 Task: Add Belgioioso Burrata Cheese With Black Truffles to the cart.
Action: Mouse moved to (25, 90)
Screenshot: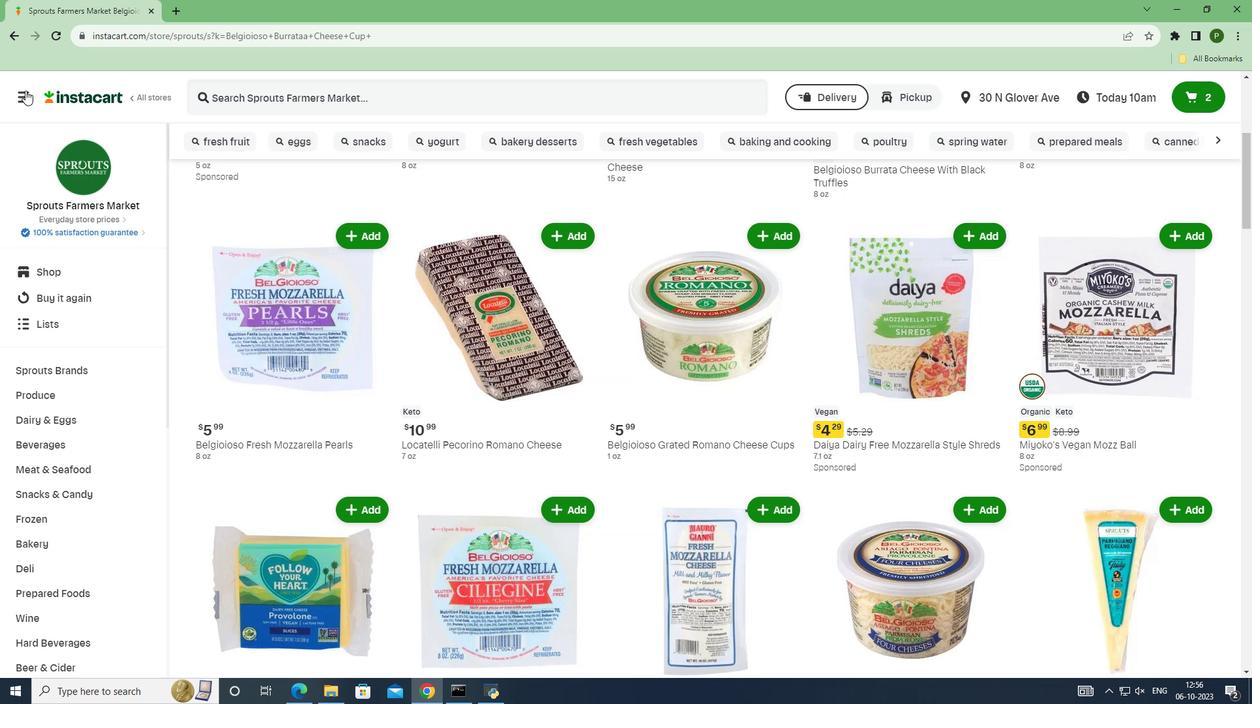 
Action: Mouse pressed left at (25, 90)
Screenshot: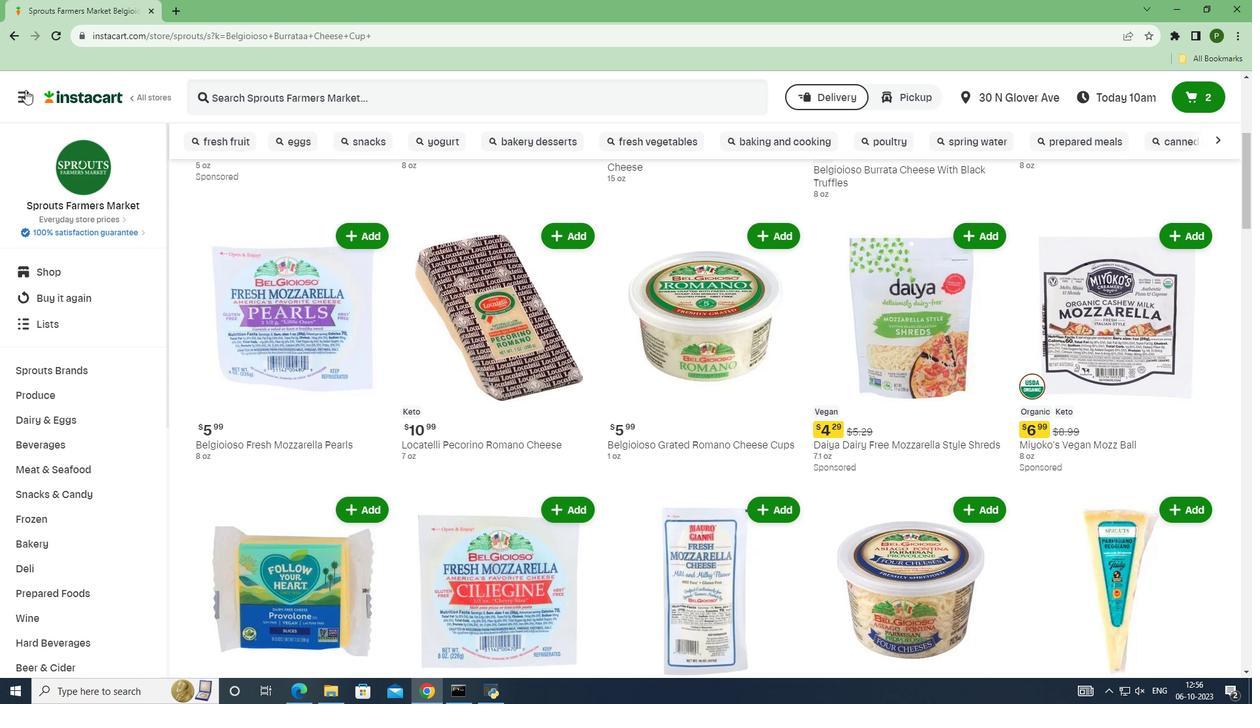 
Action: Mouse moved to (56, 348)
Screenshot: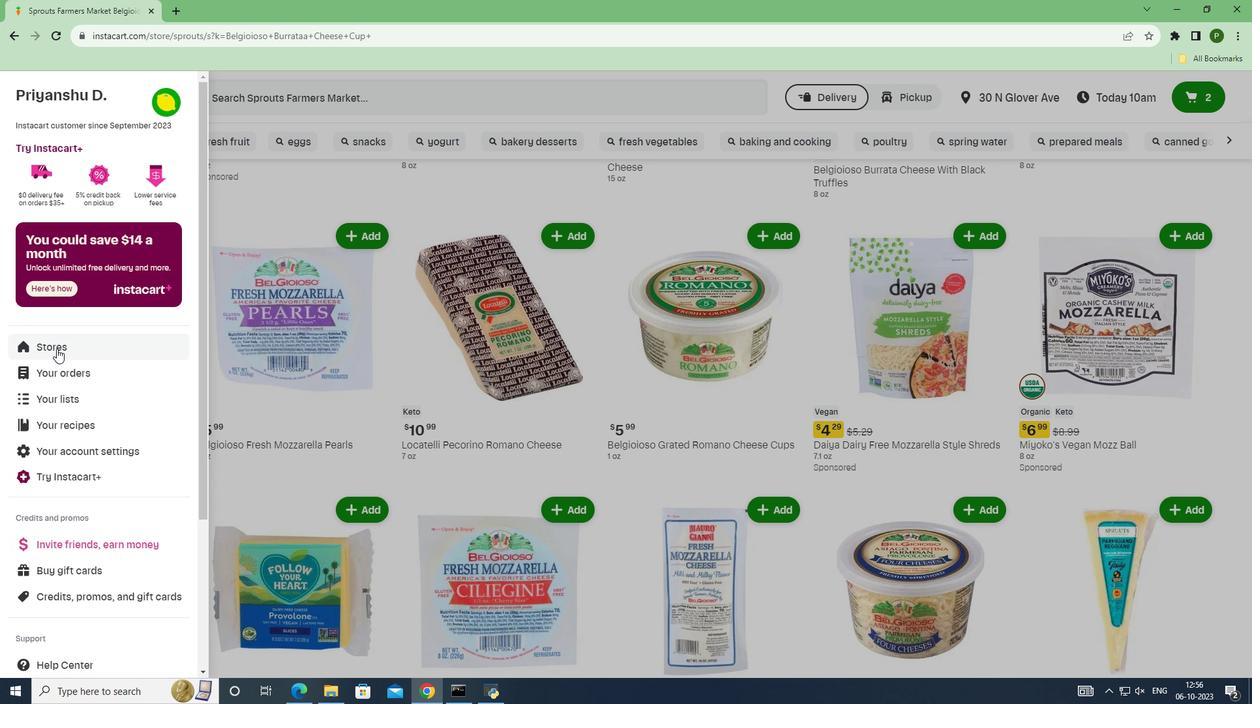 
Action: Mouse pressed left at (56, 348)
Screenshot: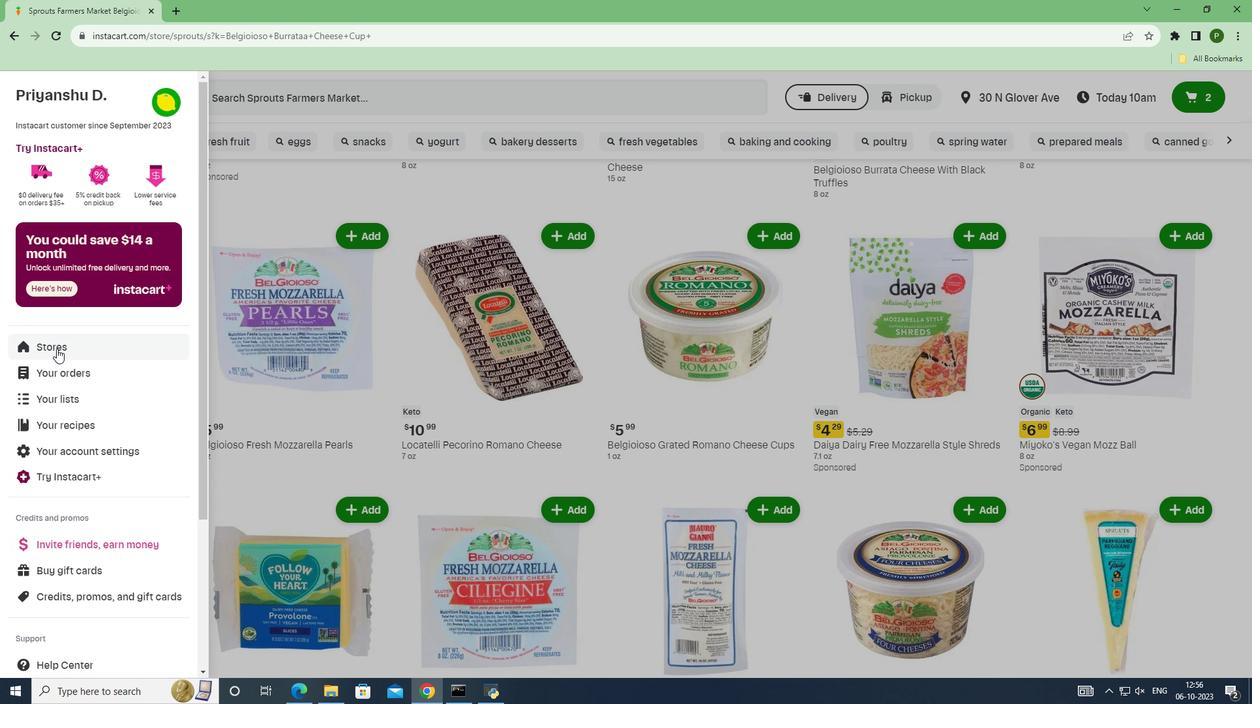 
Action: Mouse moved to (298, 157)
Screenshot: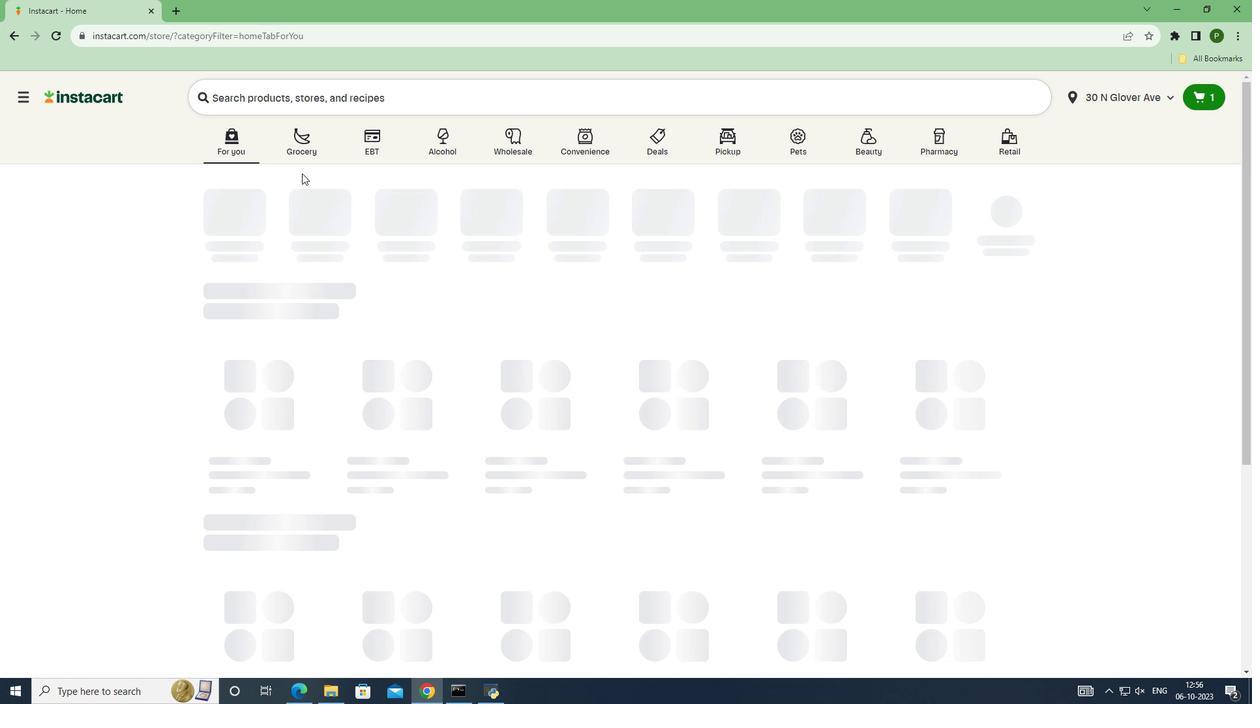 
Action: Mouse pressed left at (298, 157)
Screenshot: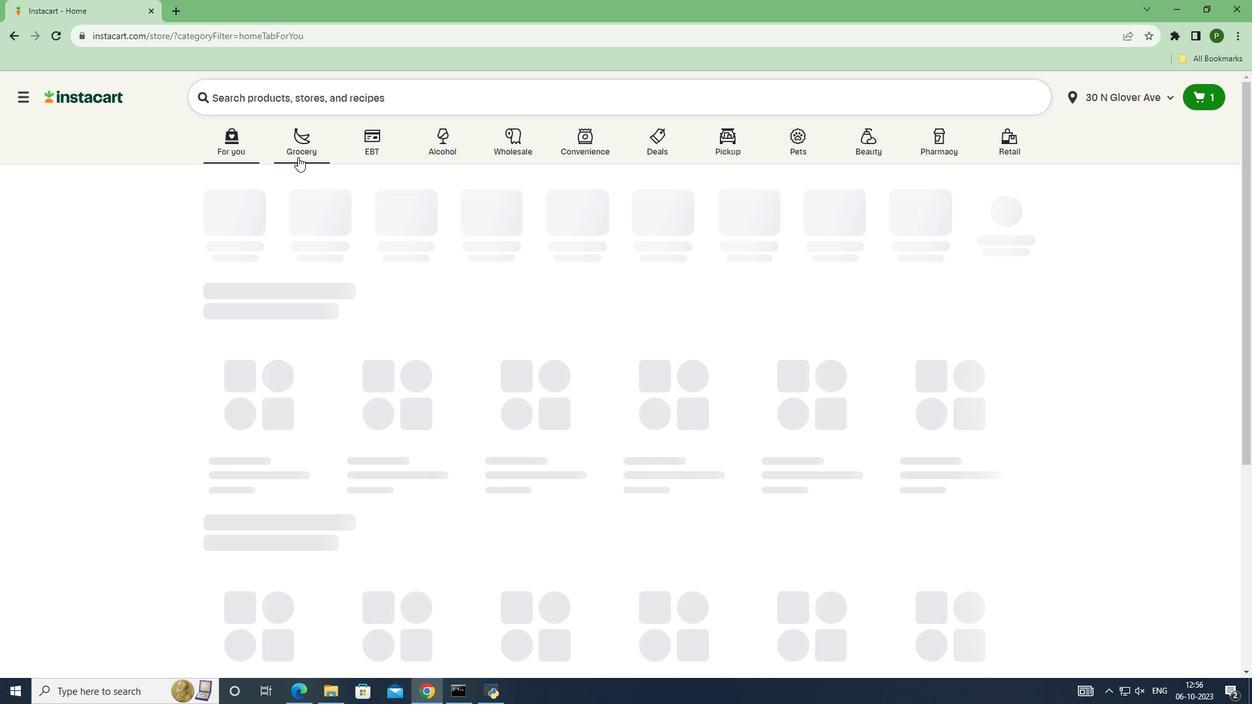 
Action: Mouse moved to (405, 221)
Screenshot: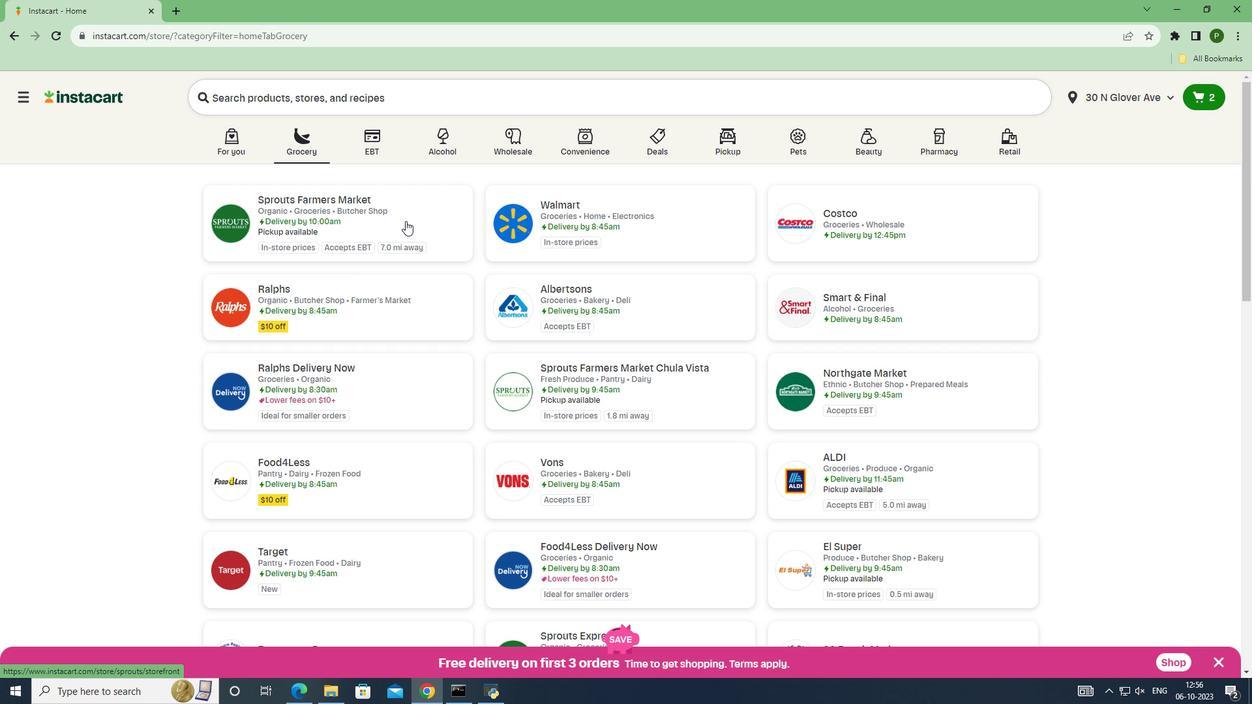 
Action: Mouse pressed left at (405, 221)
Screenshot: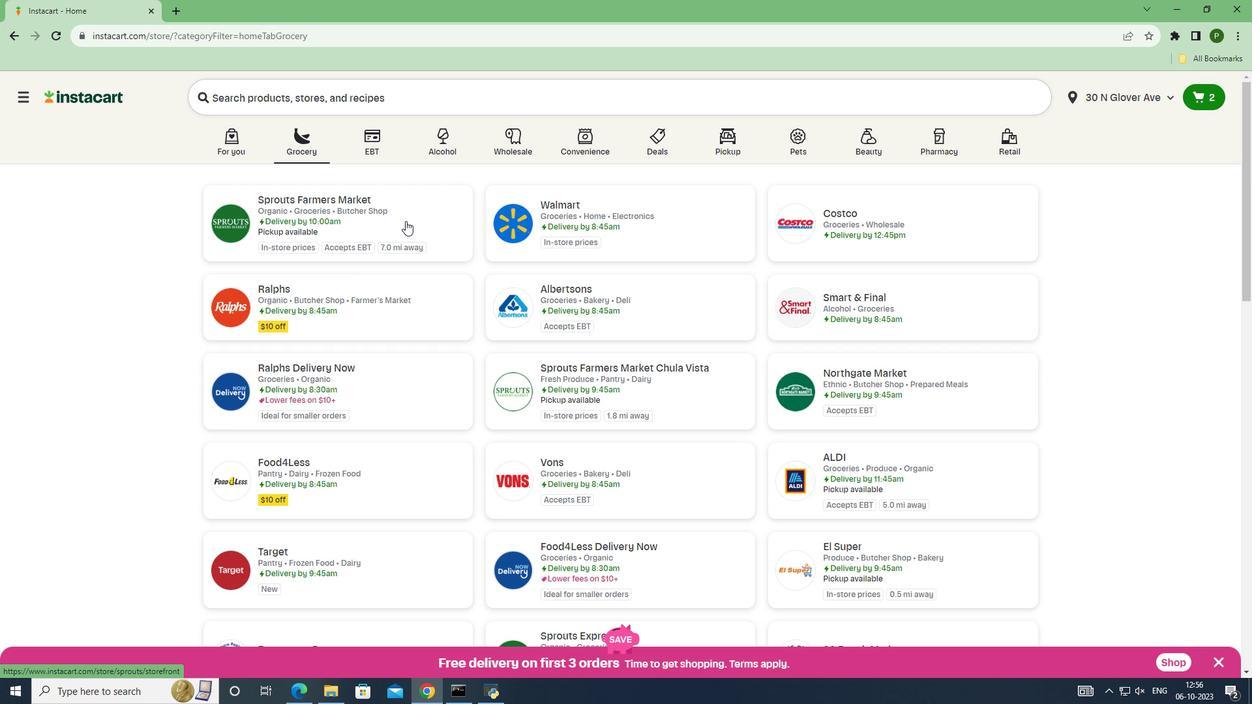 
Action: Mouse moved to (56, 420)
Screenshot: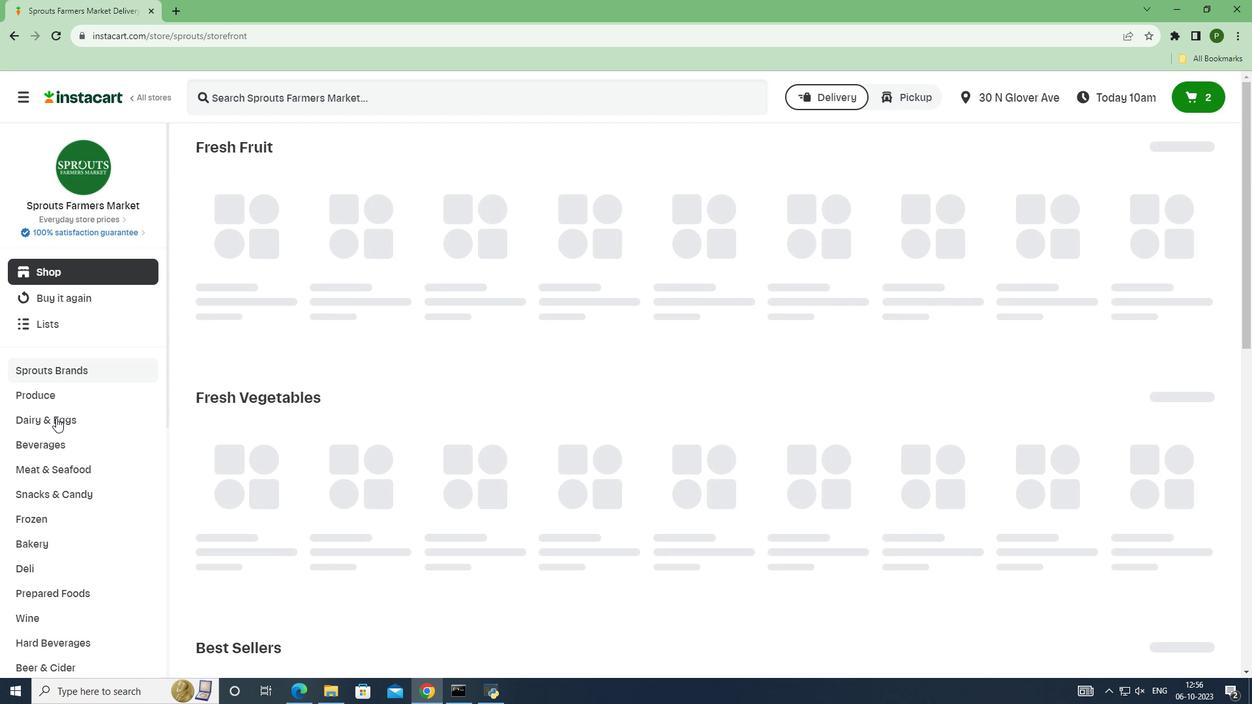 
Action: Mouse pressed left at (56, 420)
Screenshot: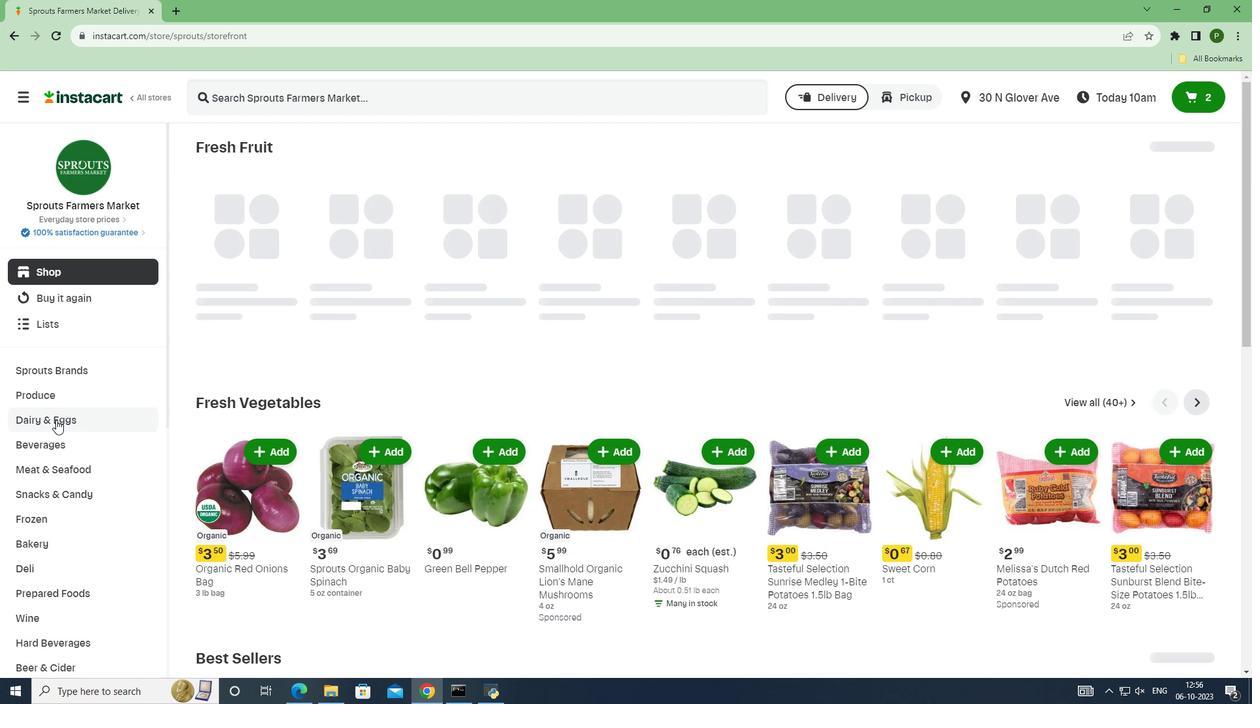 
Action: Mouse moved to (65, 464)
Screenshot: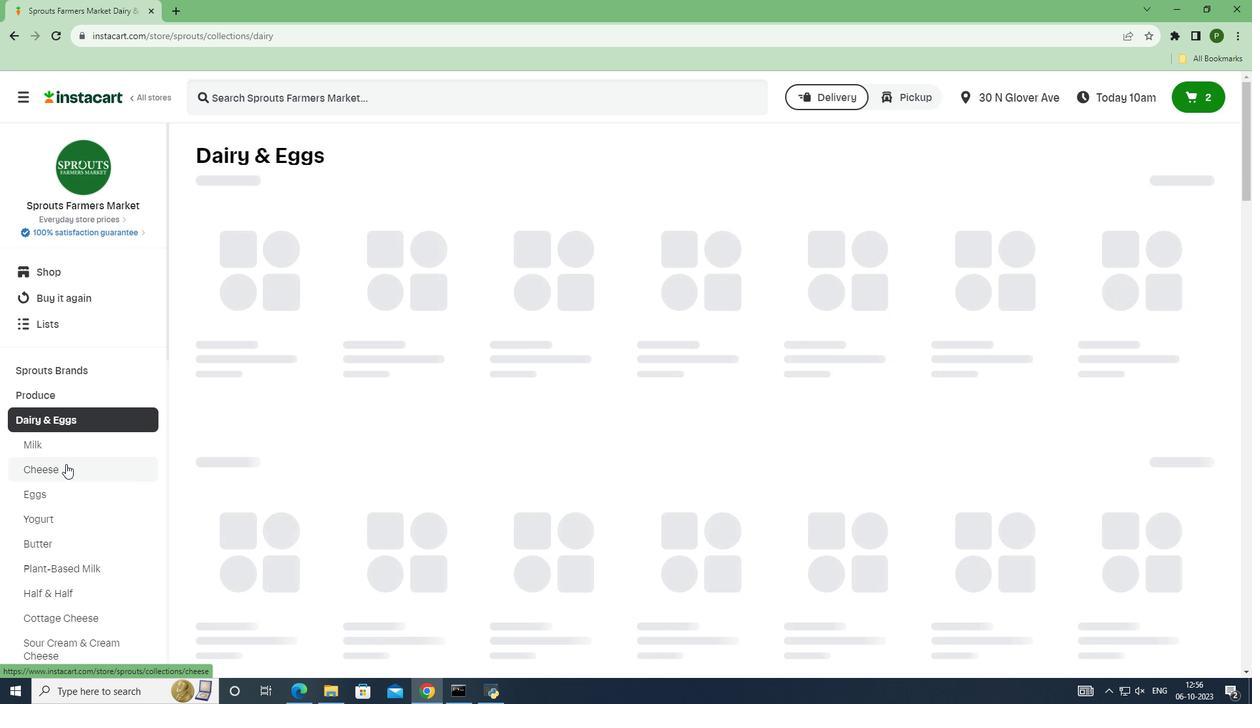 
Action: Mouse pressed left at (65, 464)
Screenshot: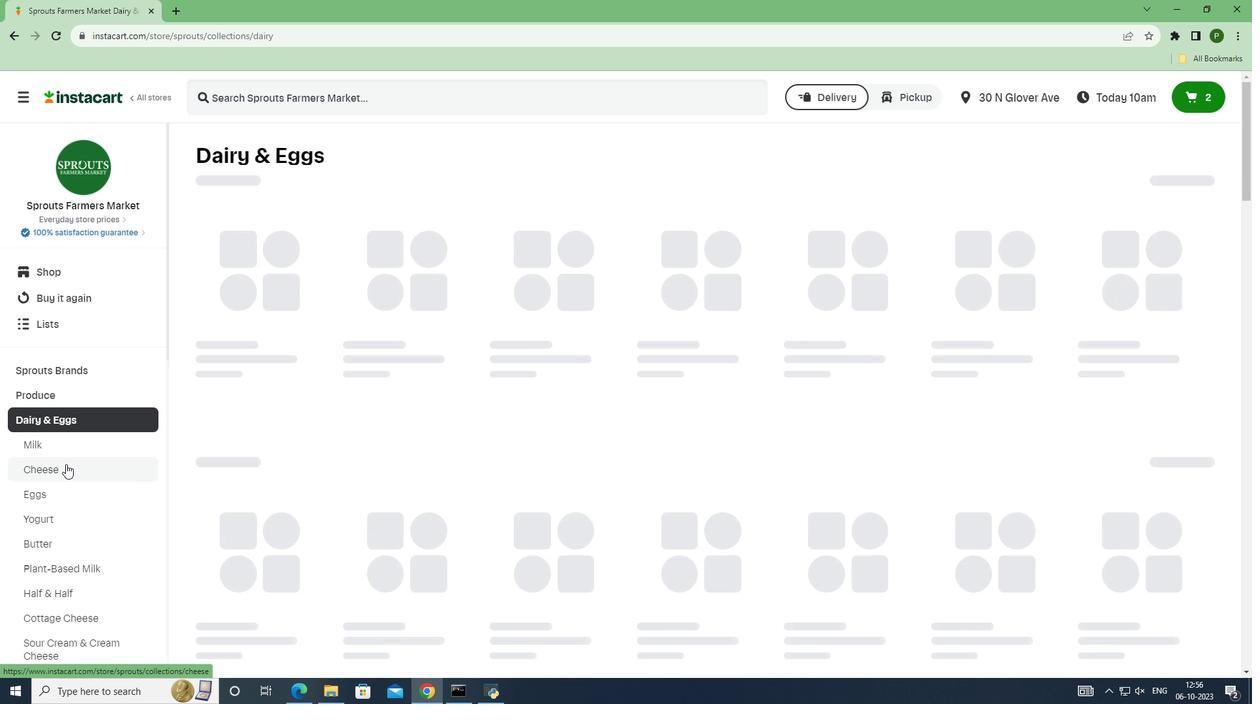 
Action: Mouse moved to (264, 95)
Screenshot: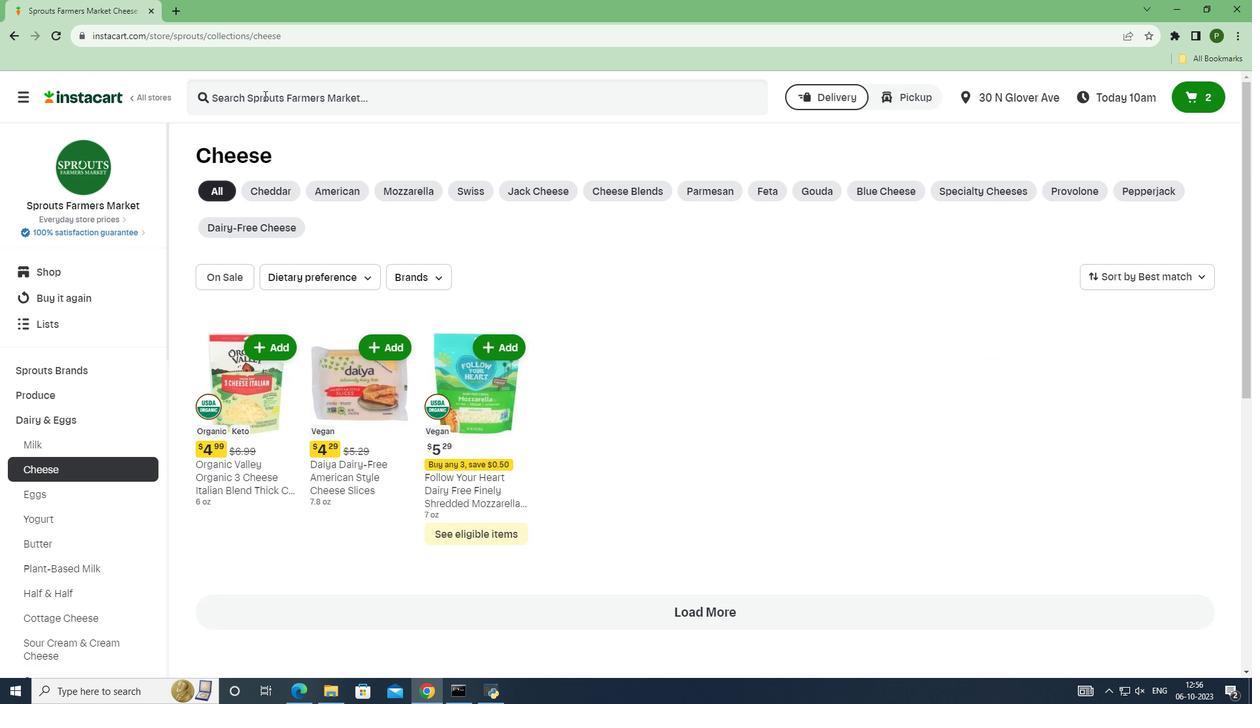 
Action: Mouse pressed left at (264, 95)
Screenshot: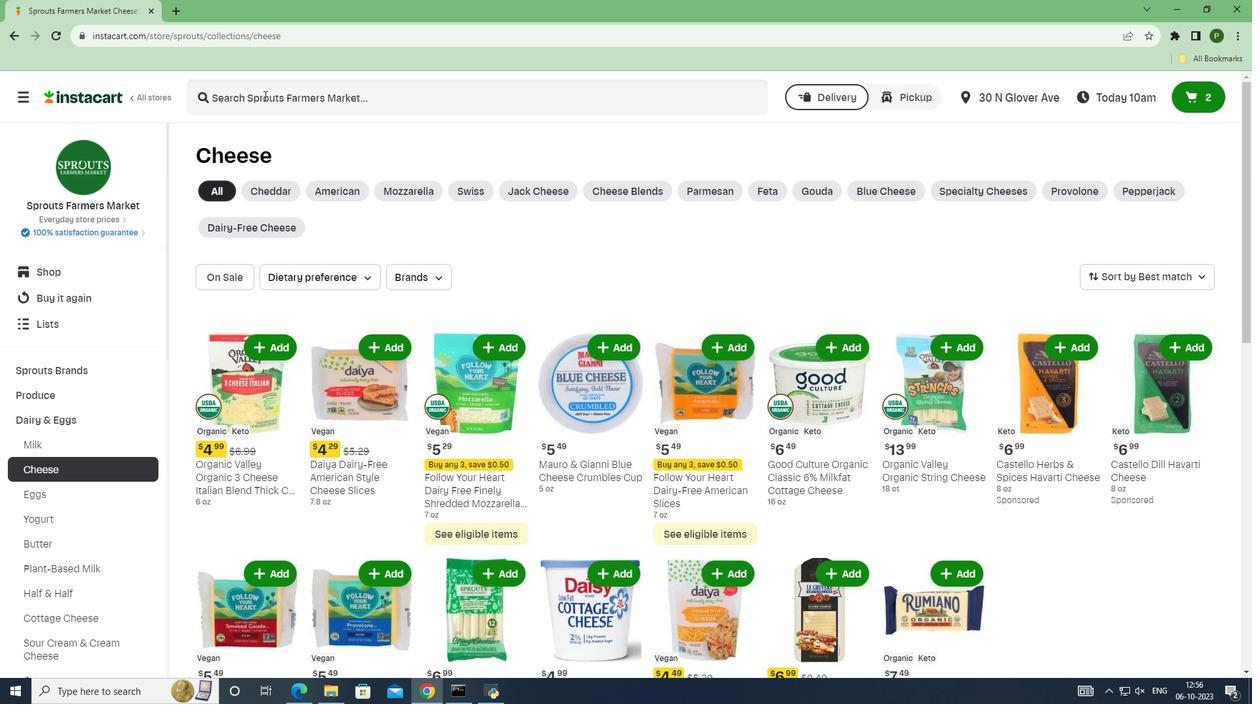 
Action: Key pressed <Key.caps_lock>B<Key.caps_lock>elgioioso<Key.space><Key.caps_lock>B<Key.caps_lock>urrata<Key.space><Key.caps_lock>C<Key.caps_lock>heese<Key.space><Key.caps_lock>W<Key.caps_lock>ith<Key.space><Key.caps_lock>B<Key.caps_lock>lack<Key.space><Key.caps_lock>T<Key.caps_lock>ruffles<Key.space><Key.enter>
Screenshot: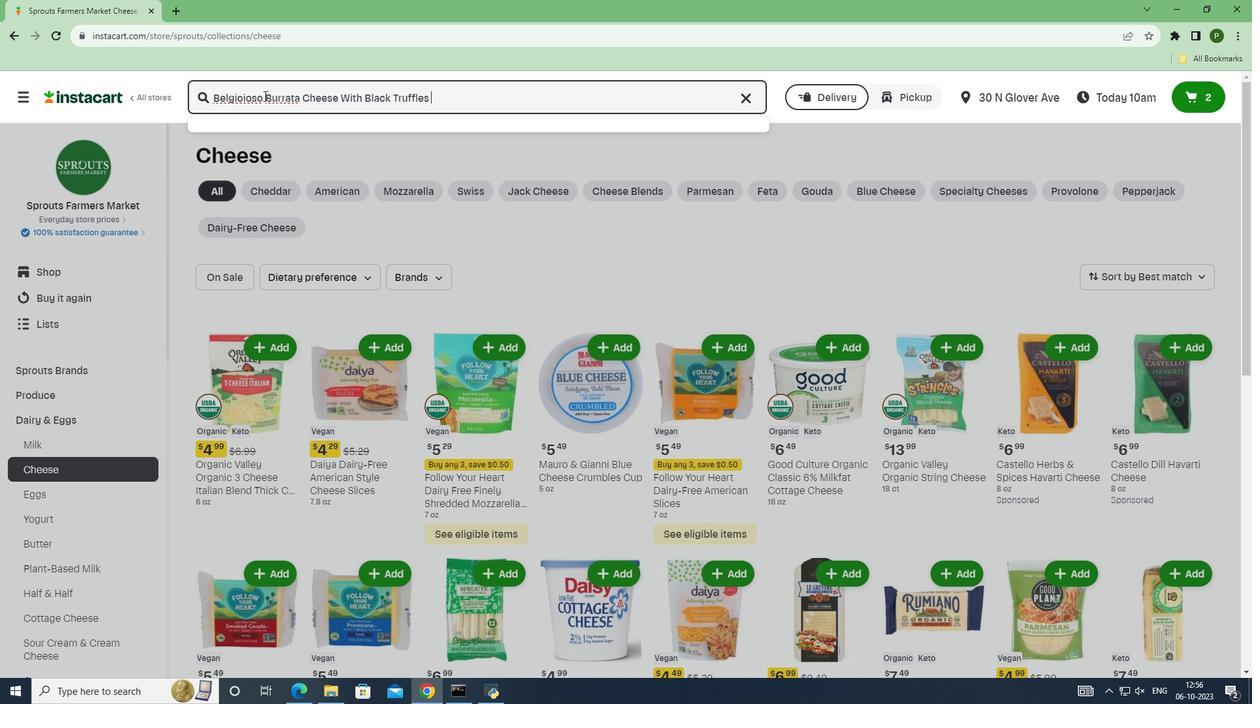 
Action: Mouse moved to (346, 240)
Screenshot: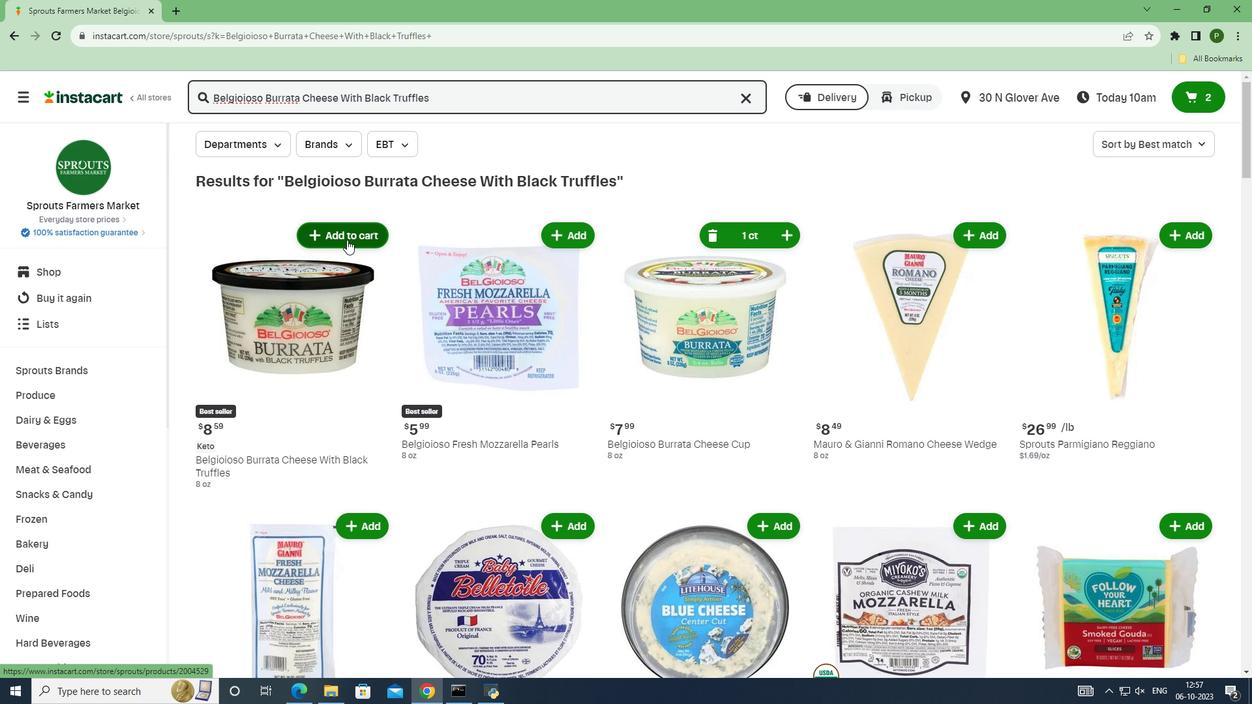 
Action: Mouse pressed left at (346, 240)
Screenshot: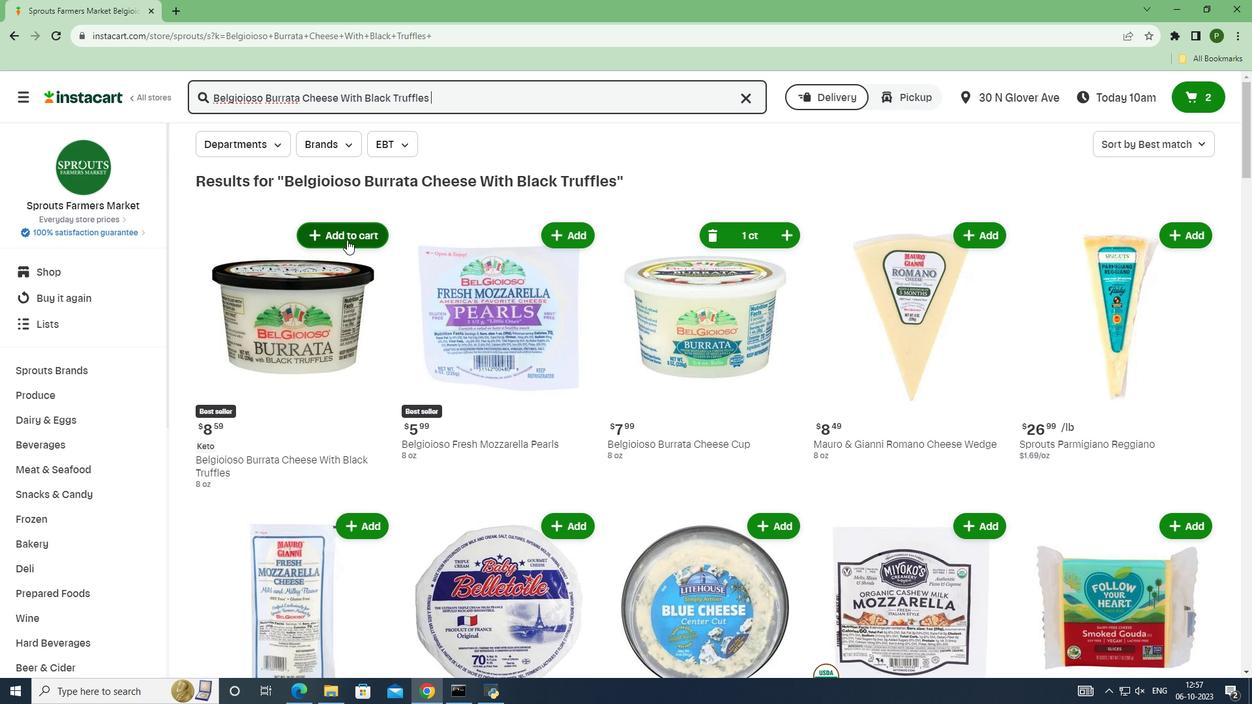 
Action: Mouse moved to (361, 321)
Screenshot: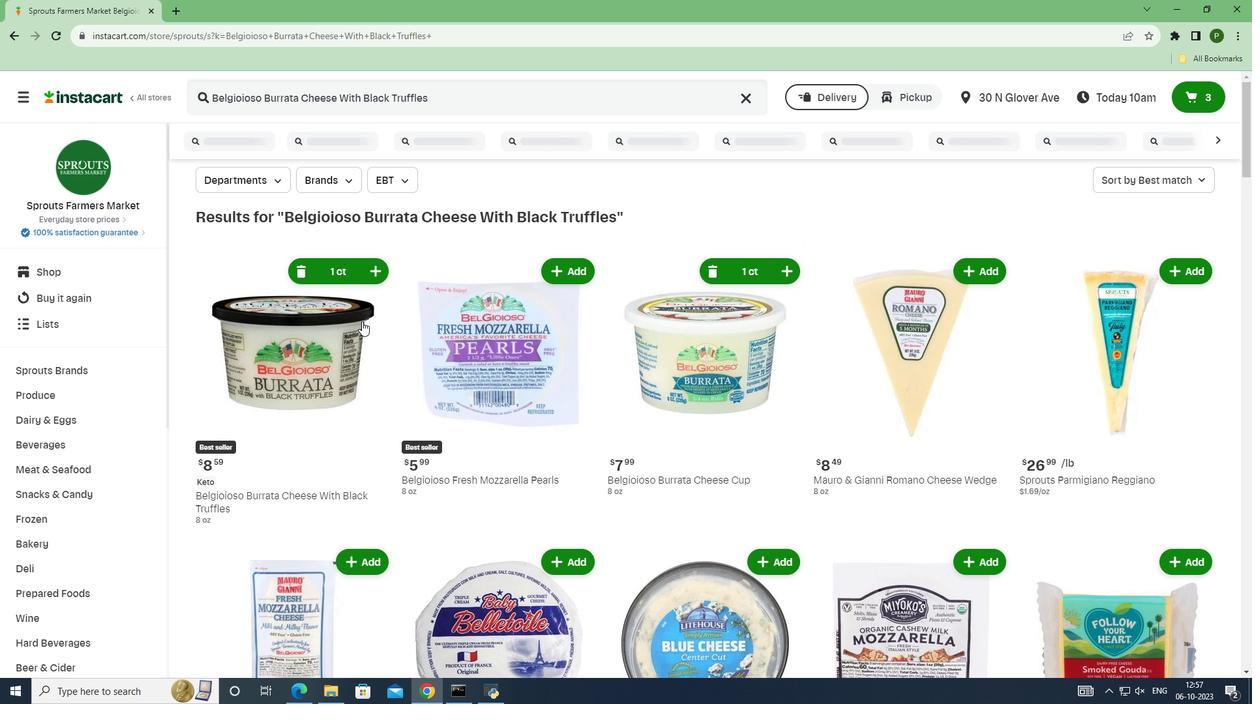 
